 Task: Check the percentage active listings of barbeque in the last 5 years.
Action: Mouse moved to (739, 169)
Screenshot: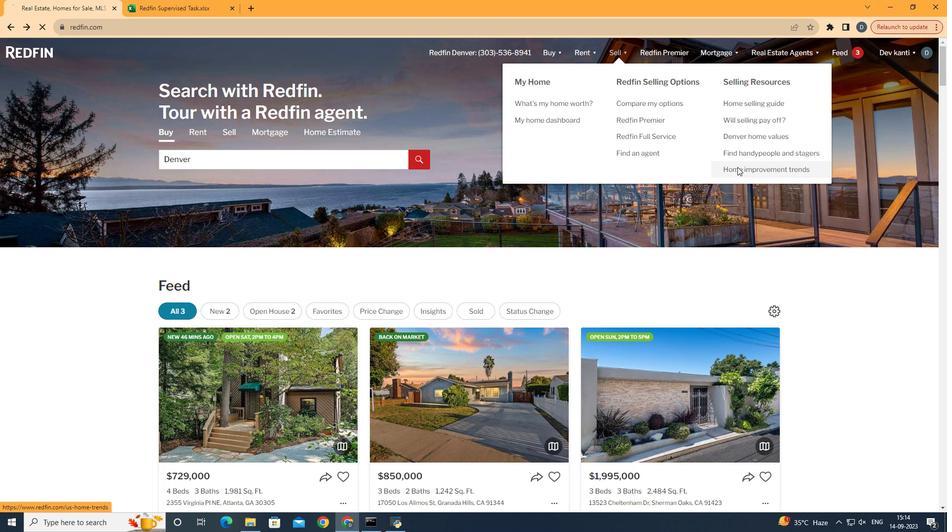 
Action: Mouse pressed left at (739, 169)
Screenshot: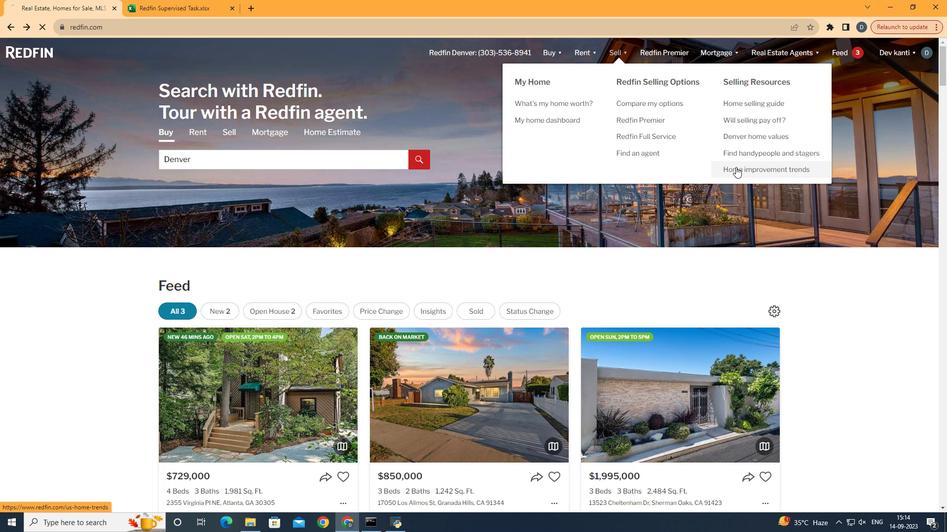 
Action: Mouse moved to (240, 190)
Screenshot: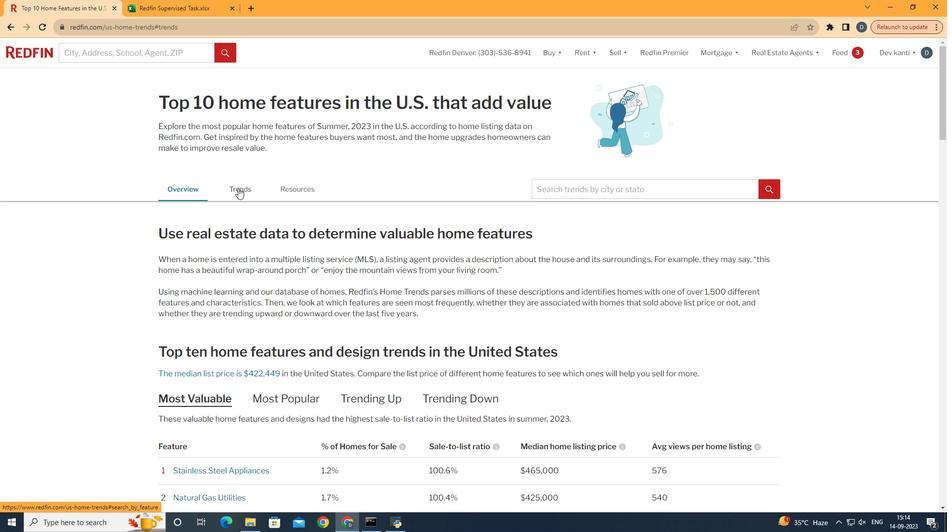
Action: Mouse pressed left at (240, 190)
Screenshot: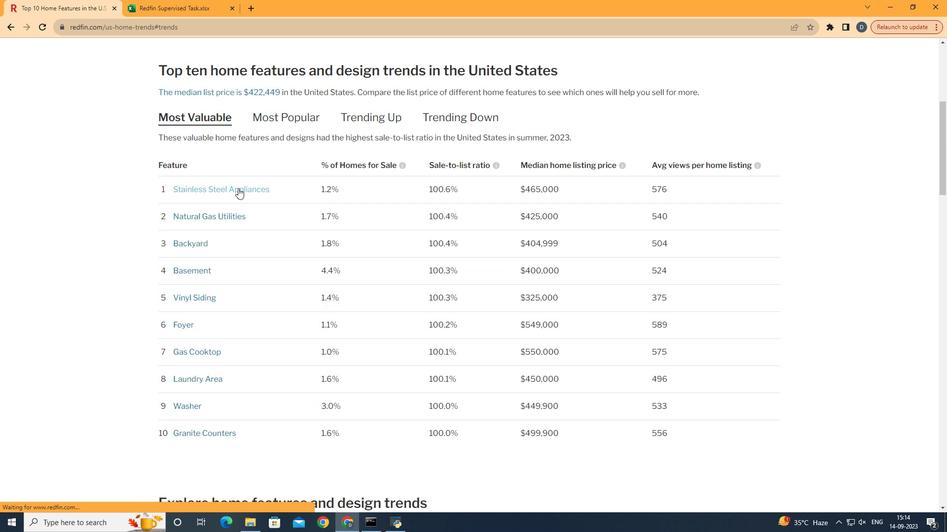 
Action: Mouse moved to (365, 389)
Screenshot: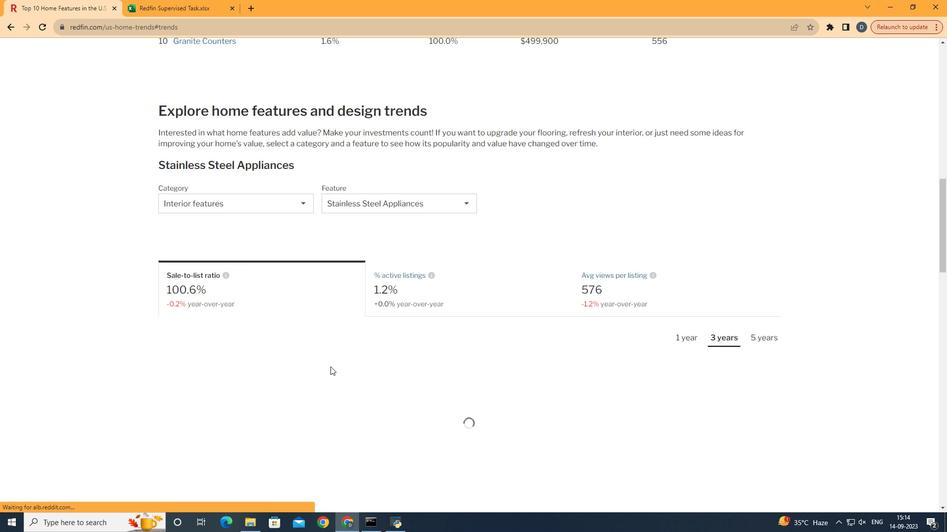 
Action: Mouse scrolled (365, 388) with delta (0, 0)
Screenshot: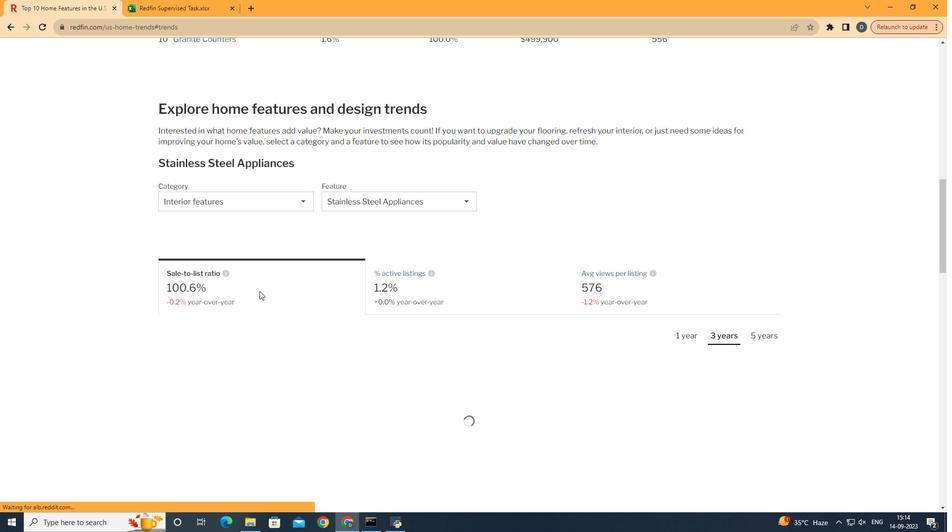 
Action: Mouse scrolled (365, 388) with delta (0, 0)
Screenshot: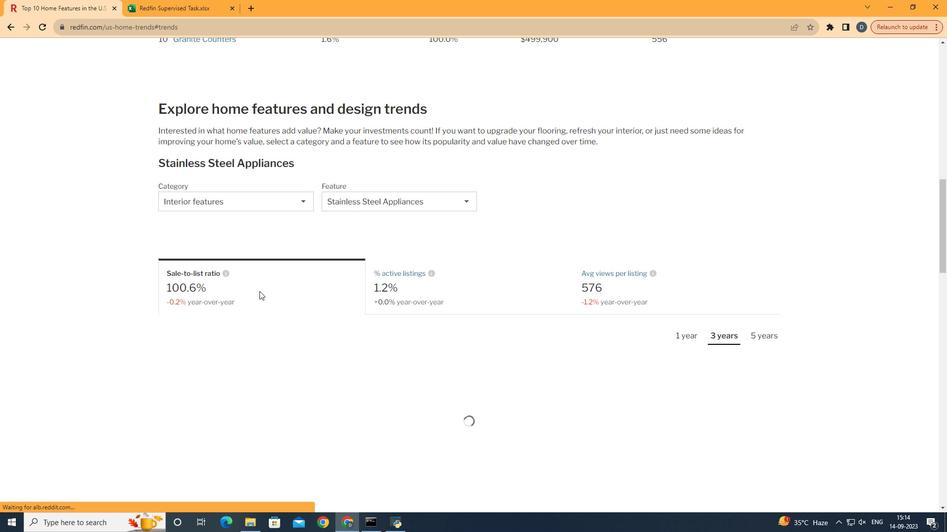 
Action: Mouse scrolled (365, 388) with delta (0, 0)
Screenshot: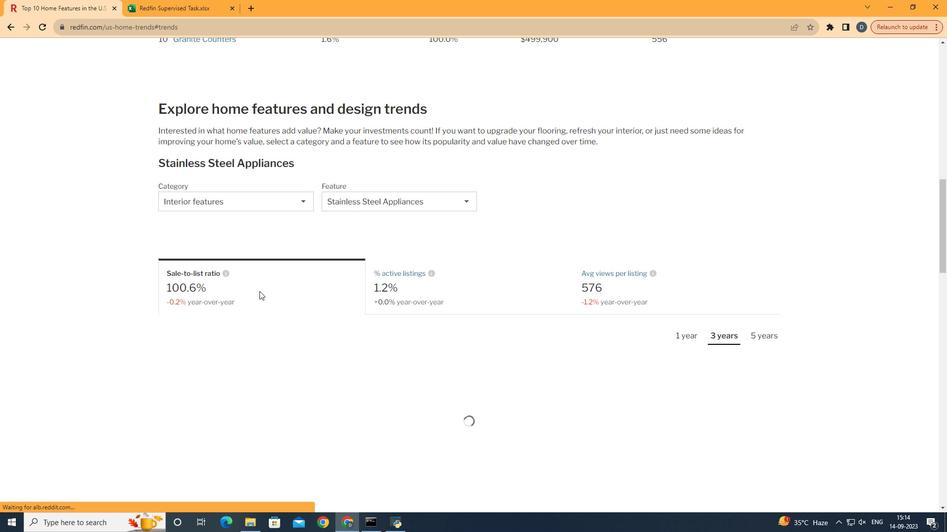 
Action: Mouse scrolled (365, 388) with delta (0, 0)
Screenshot: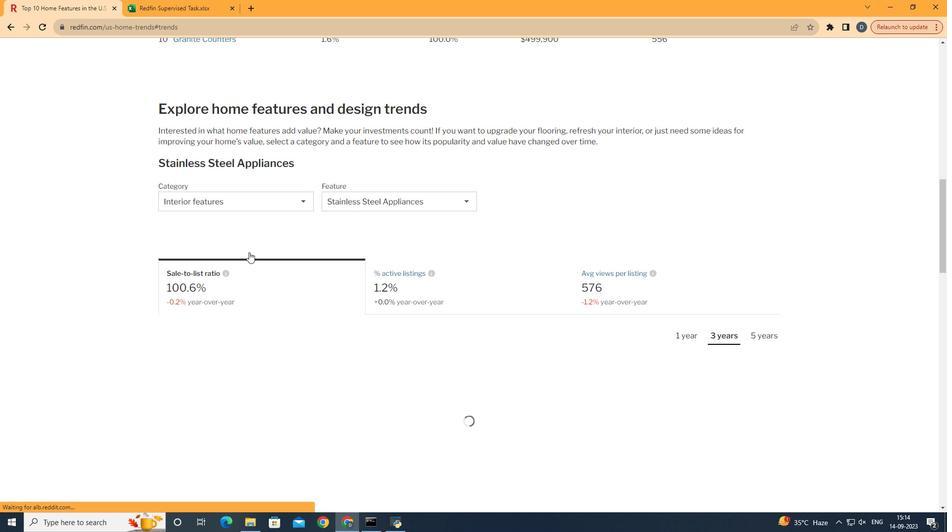 
Action: Mouse scrolled (365, 388) with delta (0, 0)
Screenshot: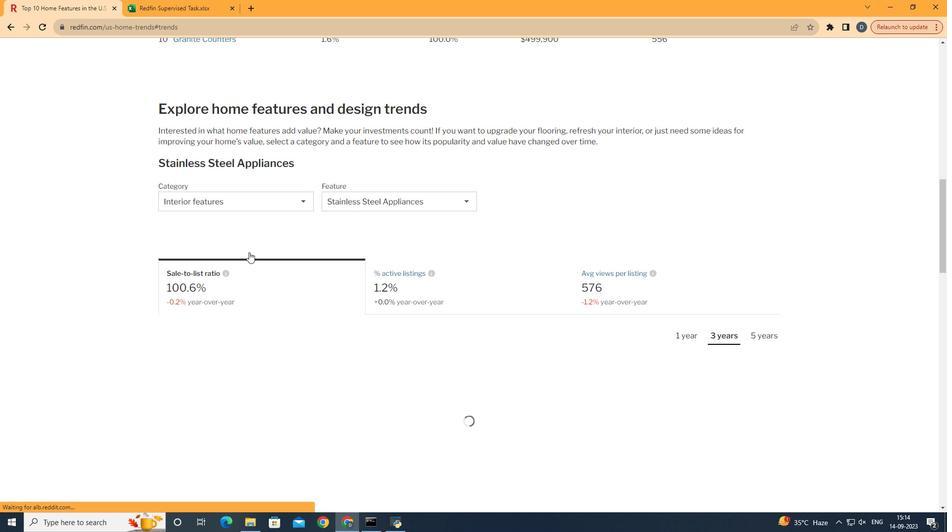 
Action: Mouse scrolled (365, 388) with delta (0, 0)
Screenshot: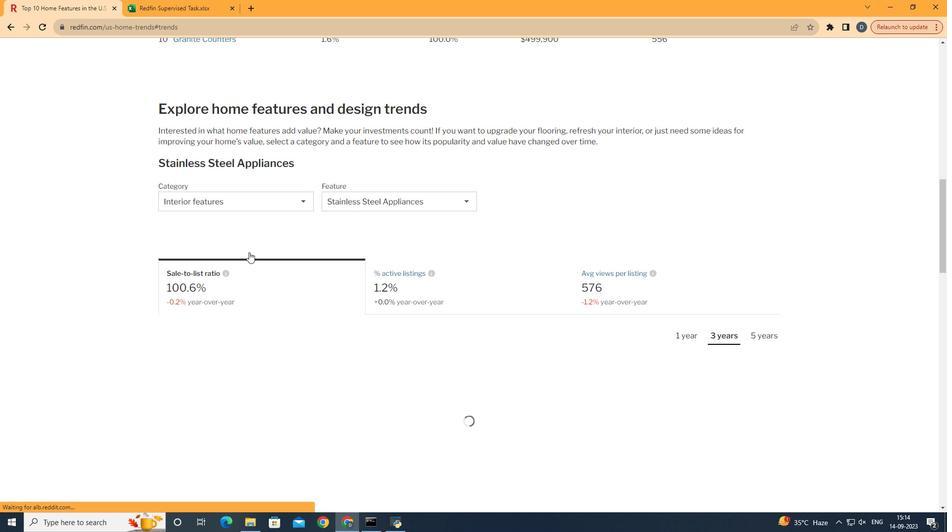 
Action: Mouse scrolled (365, 388) with delta (0, 0)
Screenshot: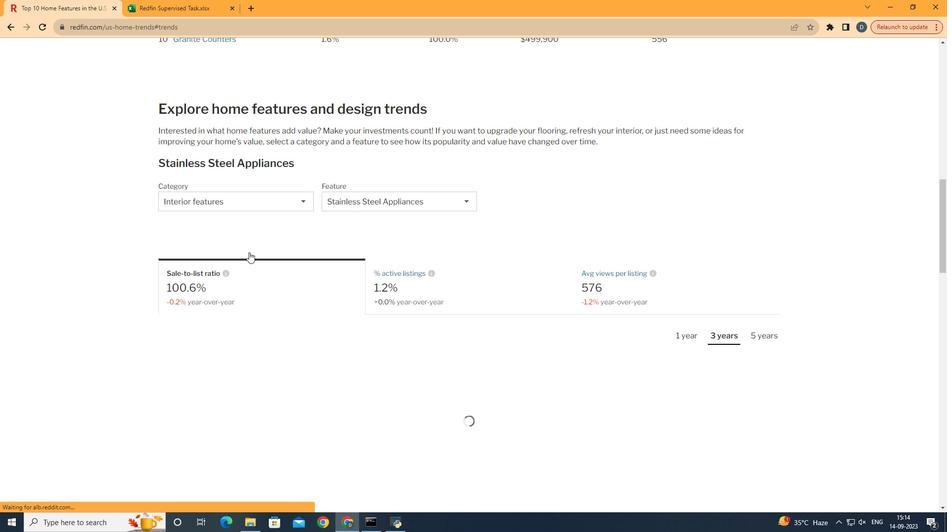 
Action: Mouse scrolled (365, 388) with delta (0, 0)
Screenshot: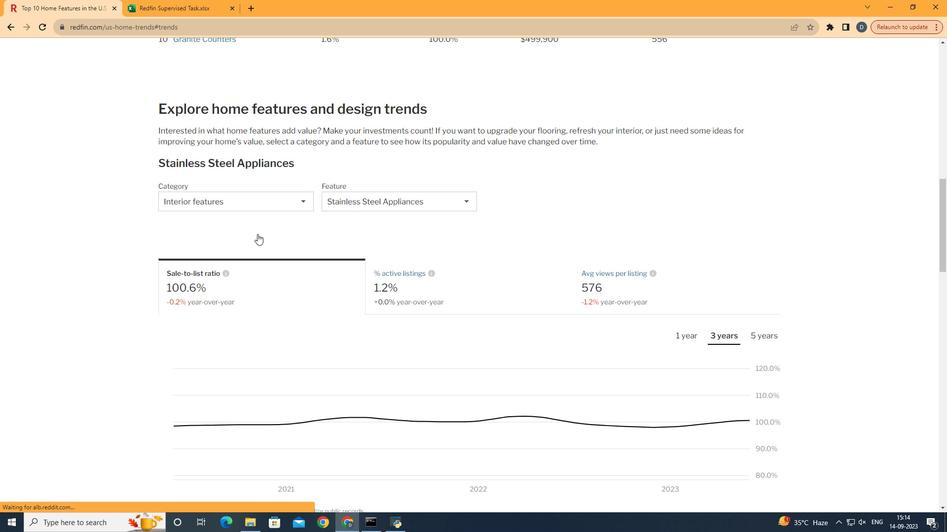 
Action: Mouse moved to (274, 211)
Screenshot: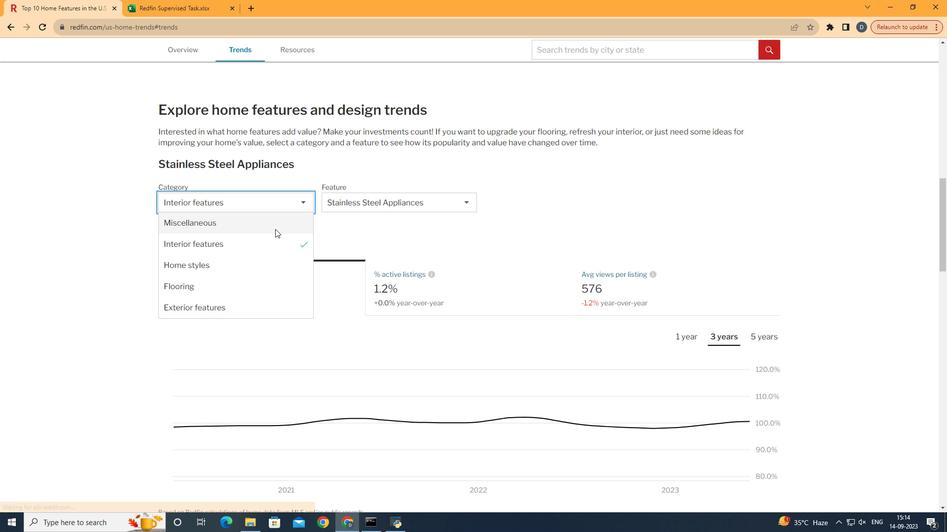 
Action: Mouse pressed left at (274, 211)
Screenshot: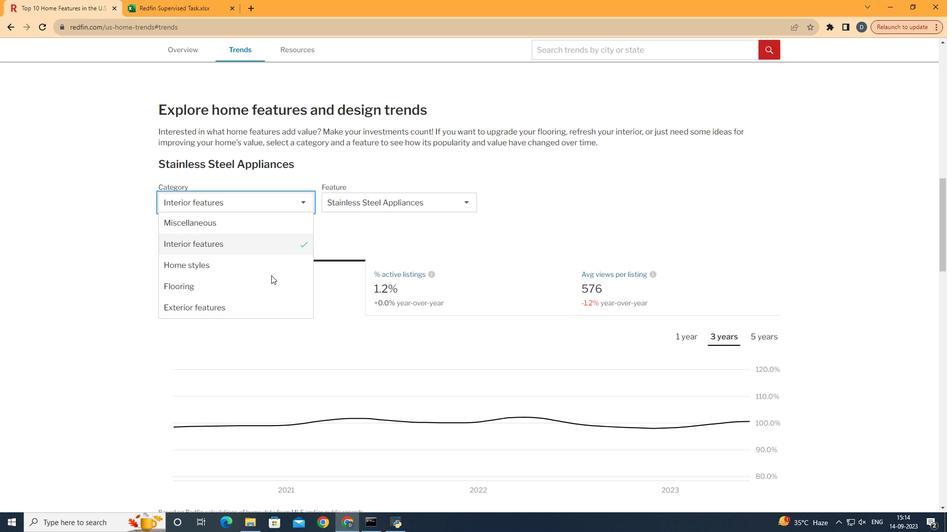 
Action: Mouse moved to (280, 300)
Screenshot: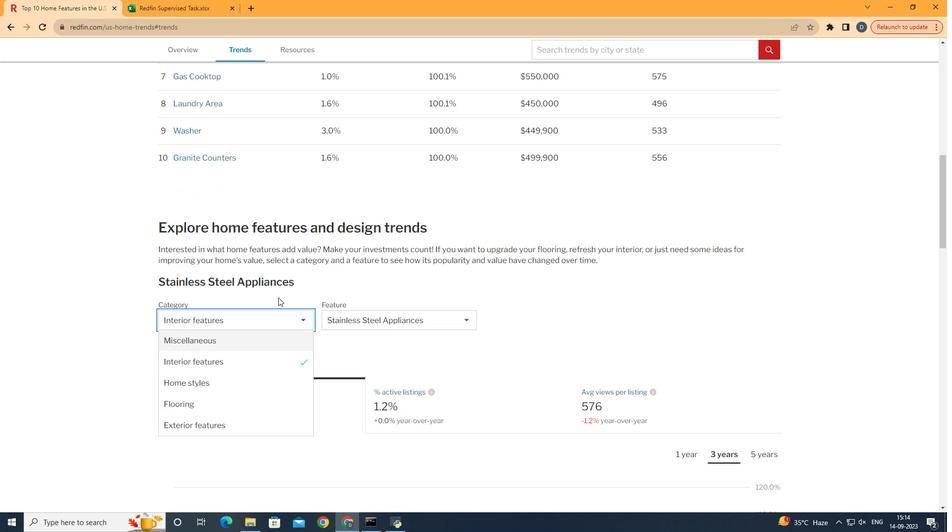 
Action: Mouse scrolled (280, 300) with delta (0, 0)
Screenshot: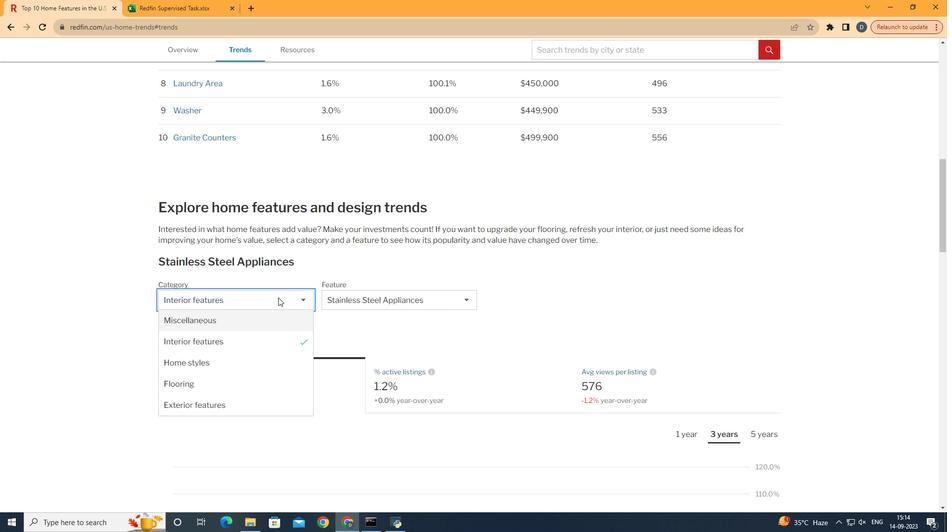 
Action: Mouse scrolled (280, 300) with delta (0, 0)
Screenshot: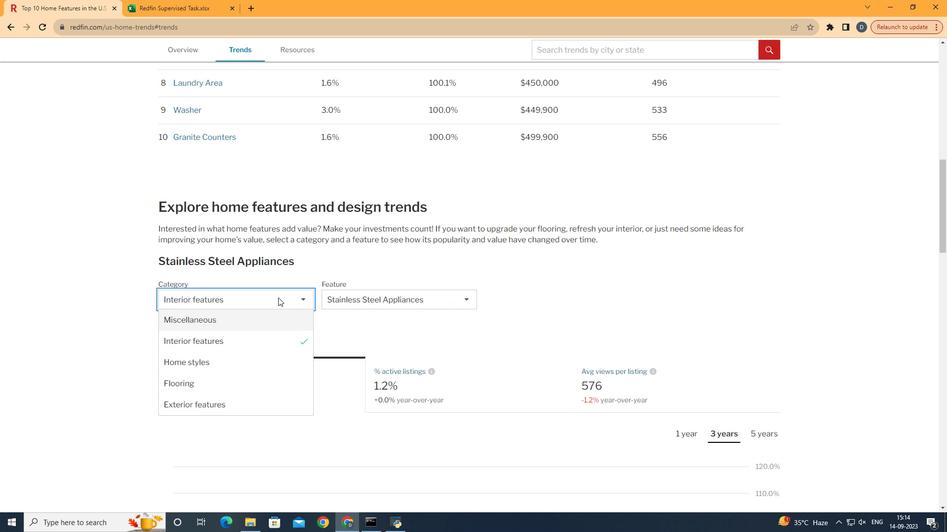 
Action: Mouse scrolled (280, 300) with delta (0, 0)
Screenshot: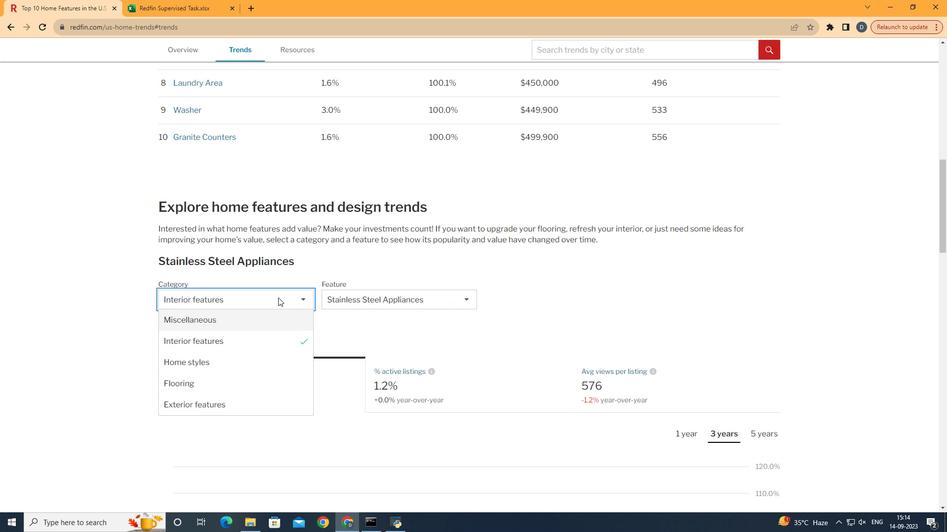 
Action: Mouse scrolled (280, 300) with delta (0, 0)
Screenshot: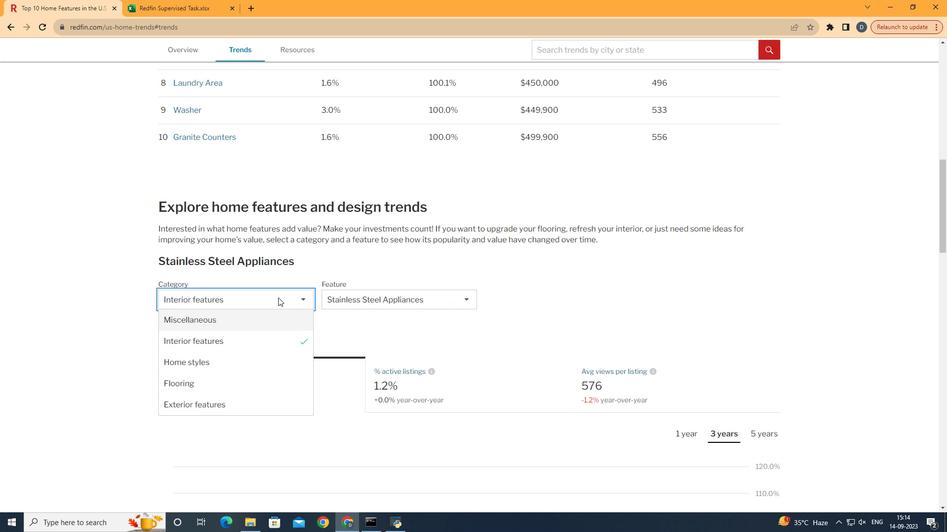 
Action: Mouse scrolled (280, 300) with delta (0, 0)
Screenshot: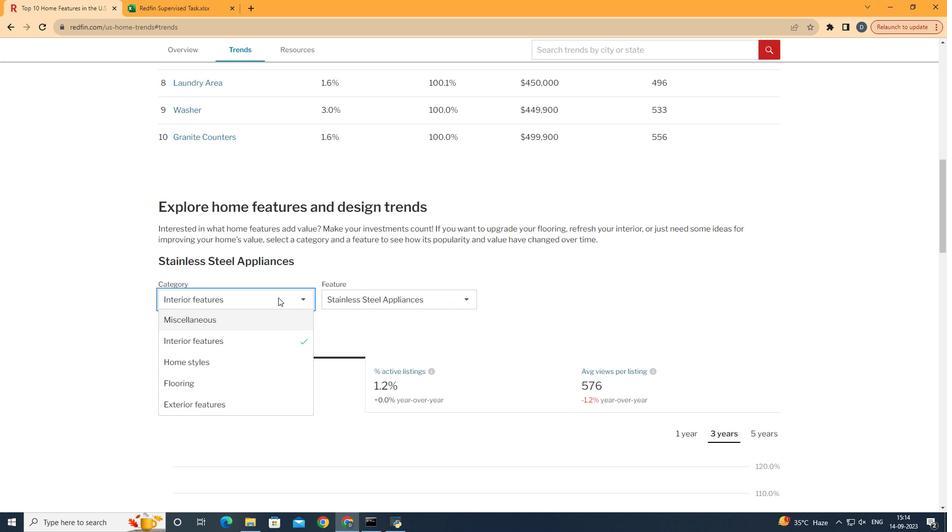 
Action: Mouse scrolled (280, 300) with delta (0, 0)
Screenshot: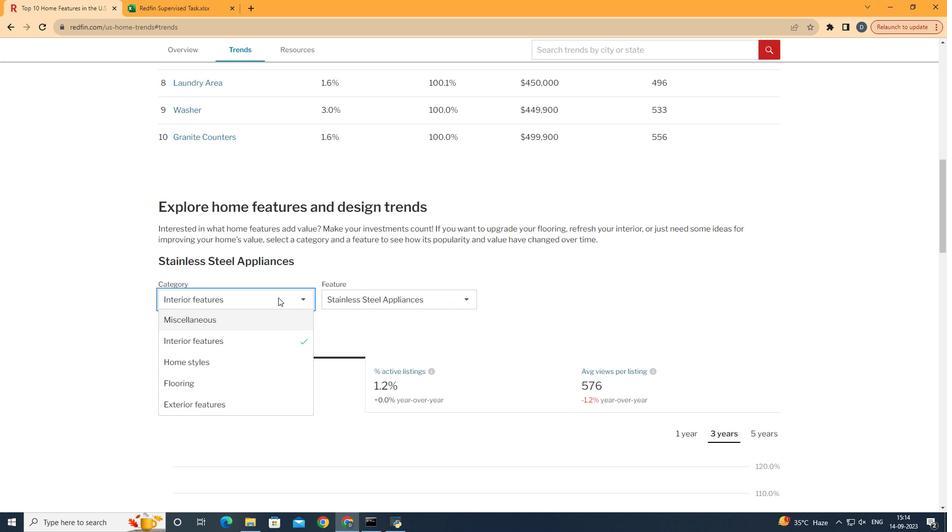
Action: Mouse moved to (280, 300)
Screenshot: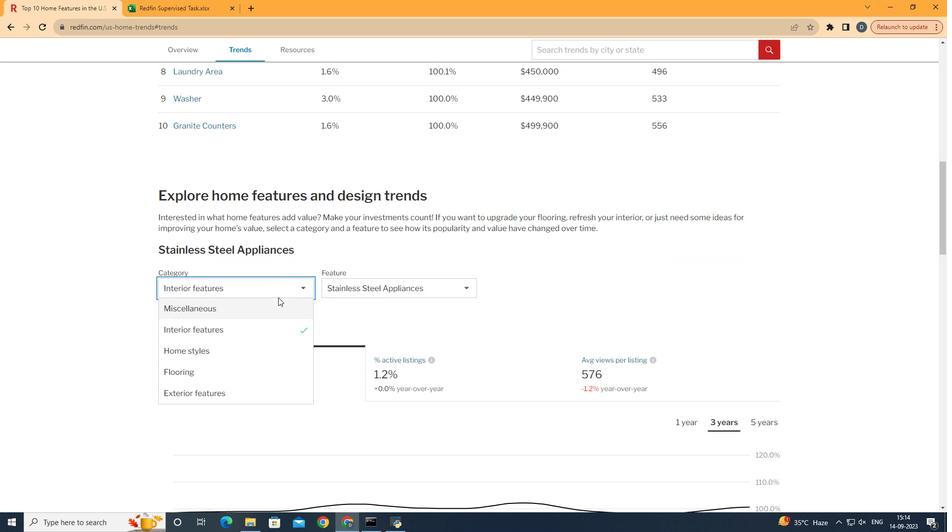 
Action: Mouse scrolled (280, 299) with delta (0, 0)
Screenshot: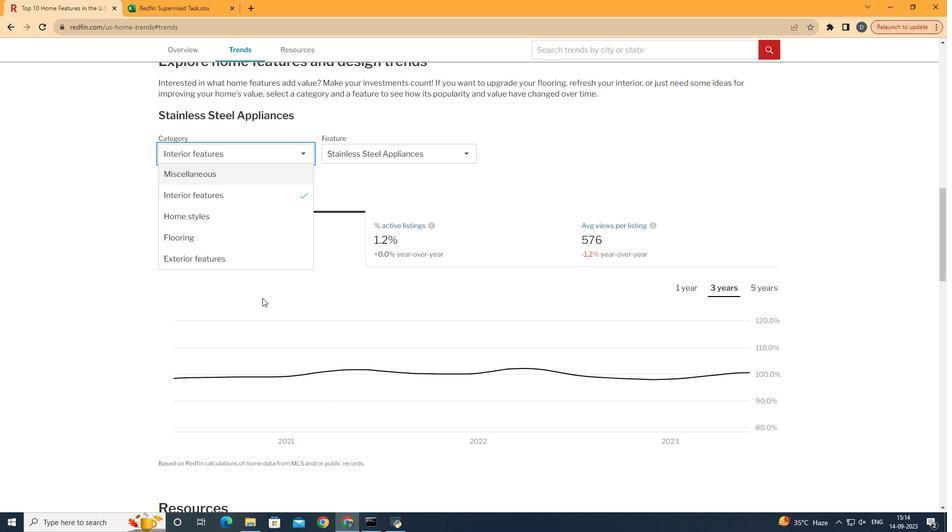 
Action: Mouse scrolled (280, 299) with delta (0, 0)
Screenshot: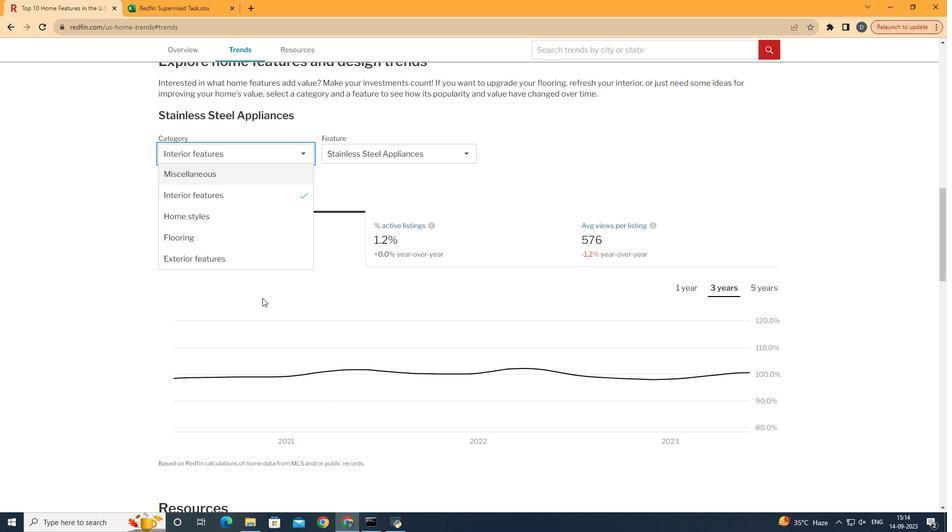 
Action: Mouse scrolled (280, 299) with delta (0, 0)
Screenshot: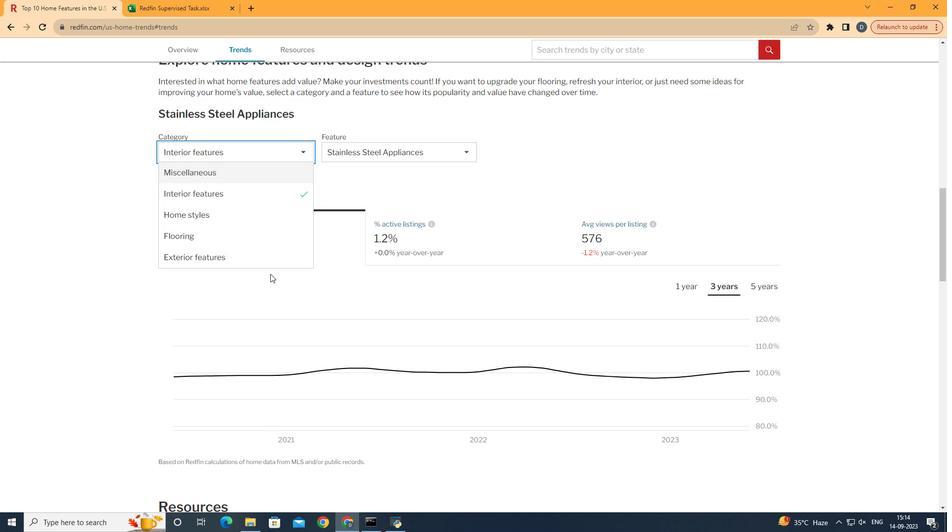 
Action: Mouse moved to (293, 251)
Screenshot: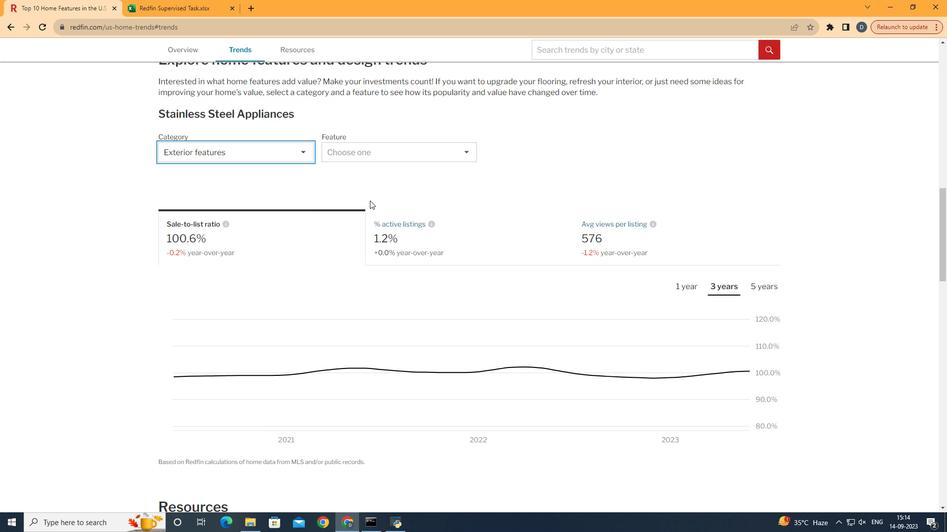 
Action: Mouse pressed left at (293, 251)
Screenshot: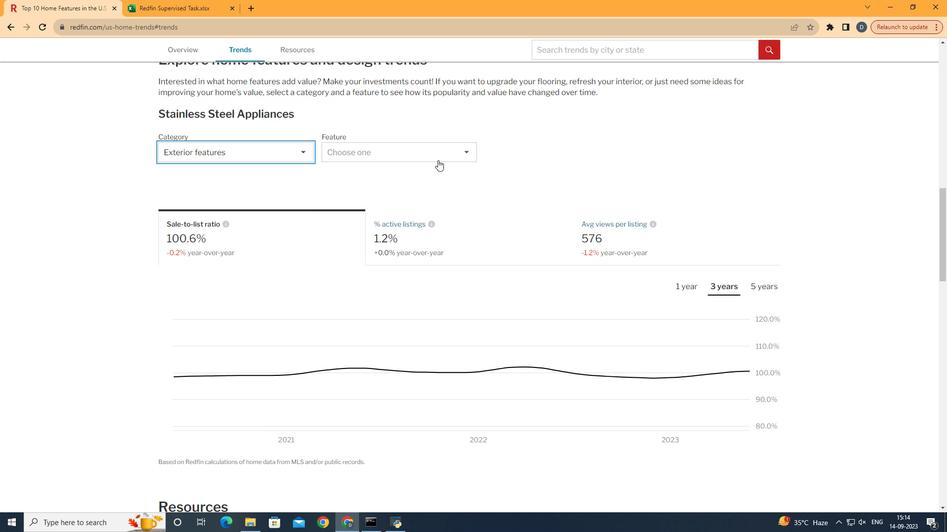 
Action: Mouse moved to (452, 146)
Screenshot: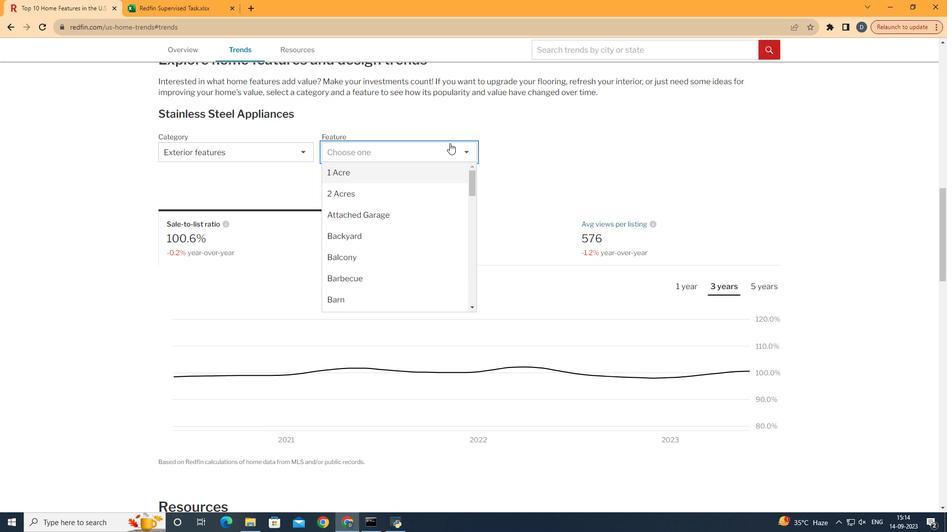 
Action: Mouse pressed left at (452, 146)
Screenshot: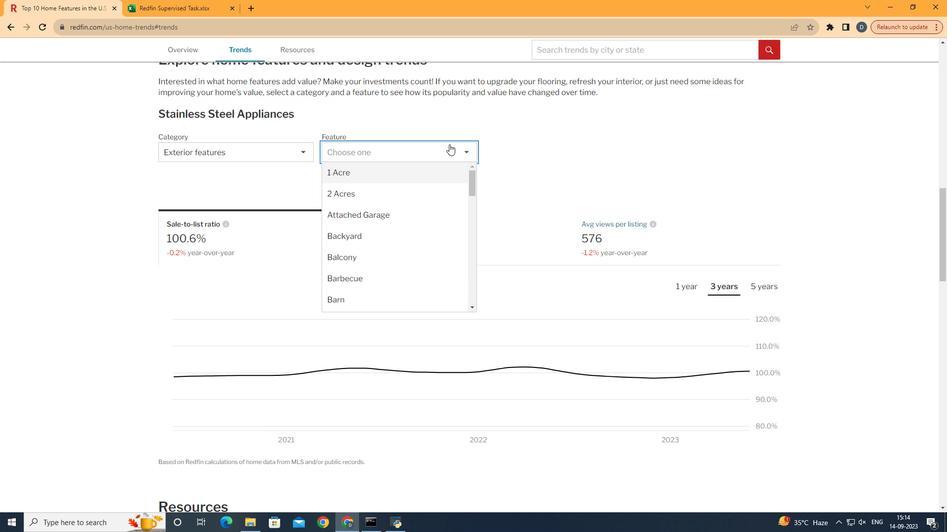 
Action: Mouse moved to (408, 284)
Screenshot: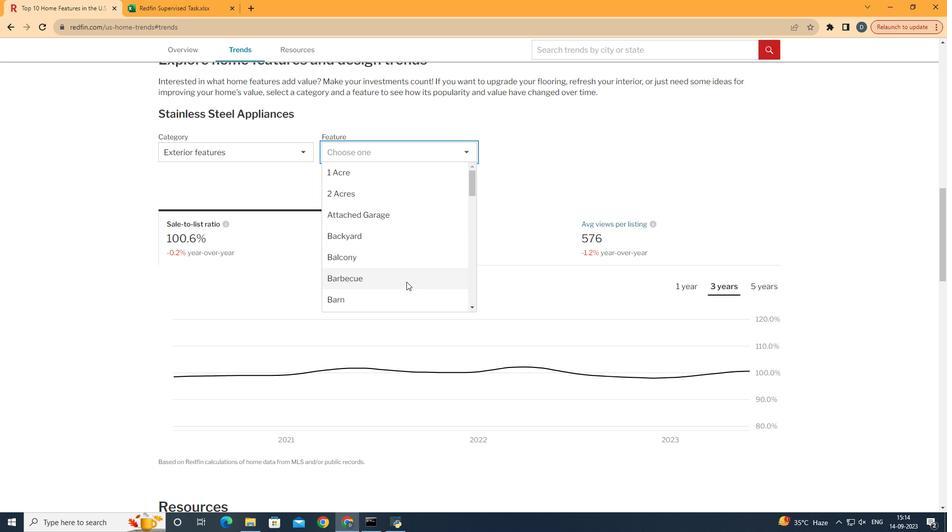 
Action: Mouse pressed left at (408, 284)
Screenshot: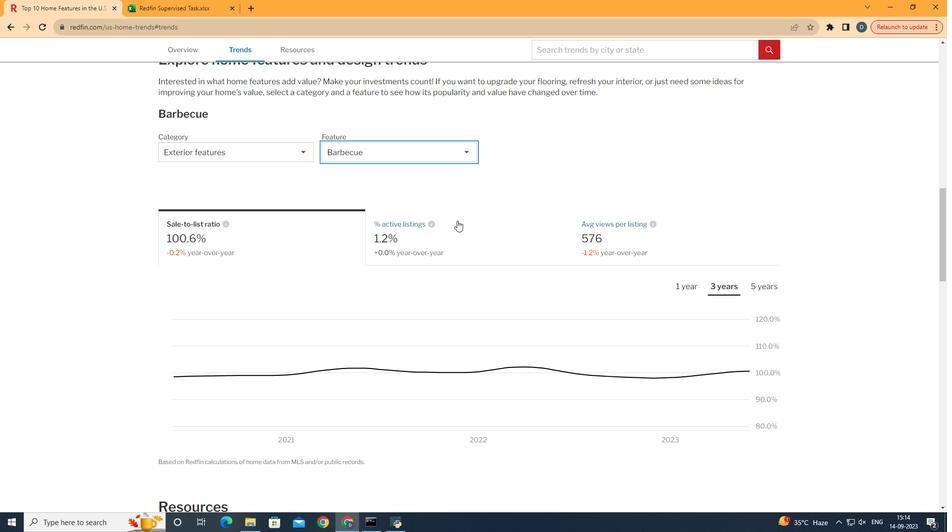 
Action: Mouse moved to (490, 249)
Screenshot: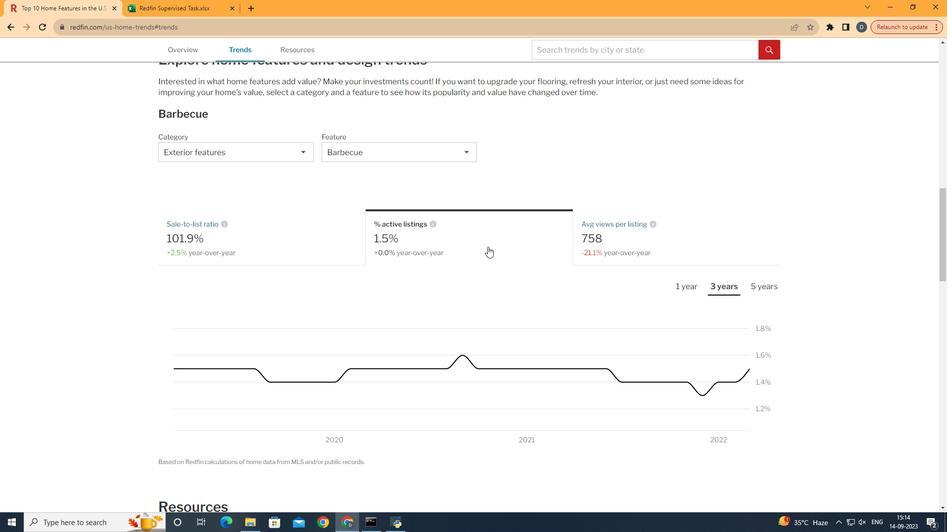 
Action: Mouse pressed left at (490, 249)
Screenshot: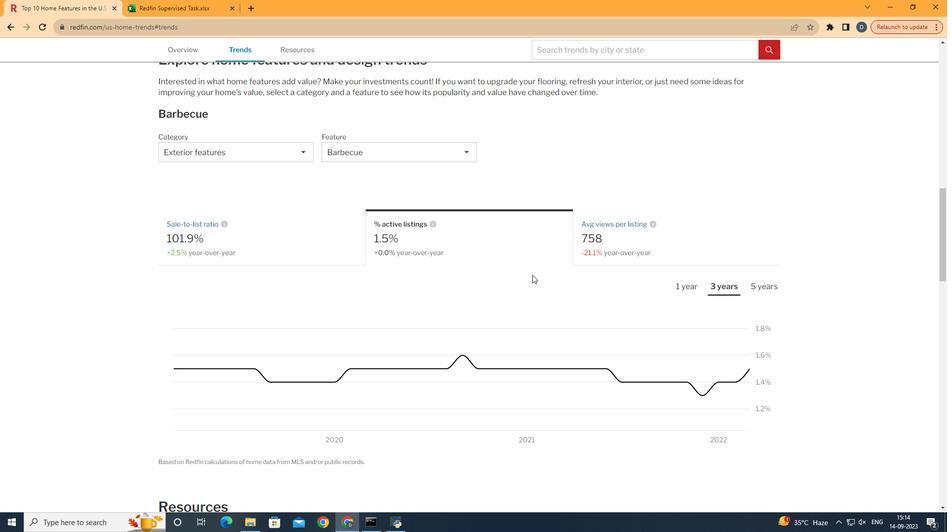
Action: Mouse moved to (770, 286)
Screenshot: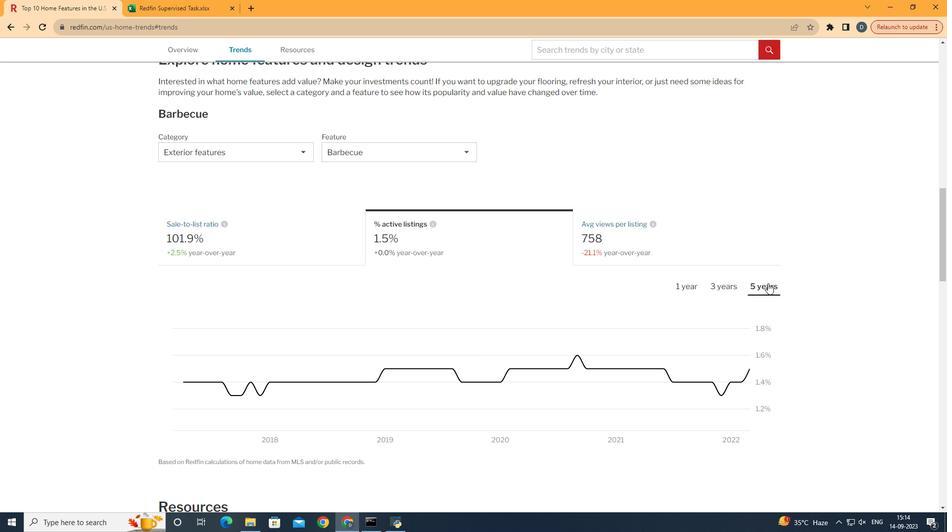 
Action: Mouse pressed left at (770, 286)
Screenshot: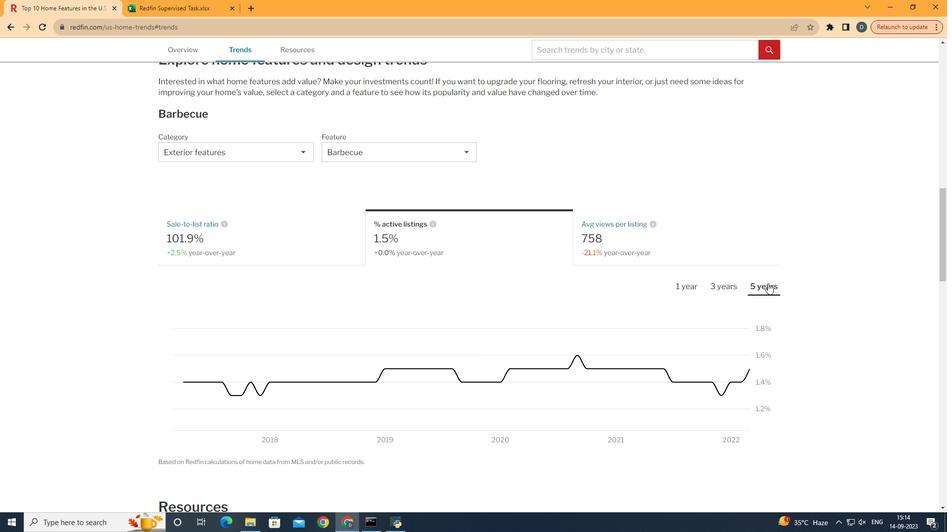 
Action: Mouse moved to (770, 286)
Screenshot: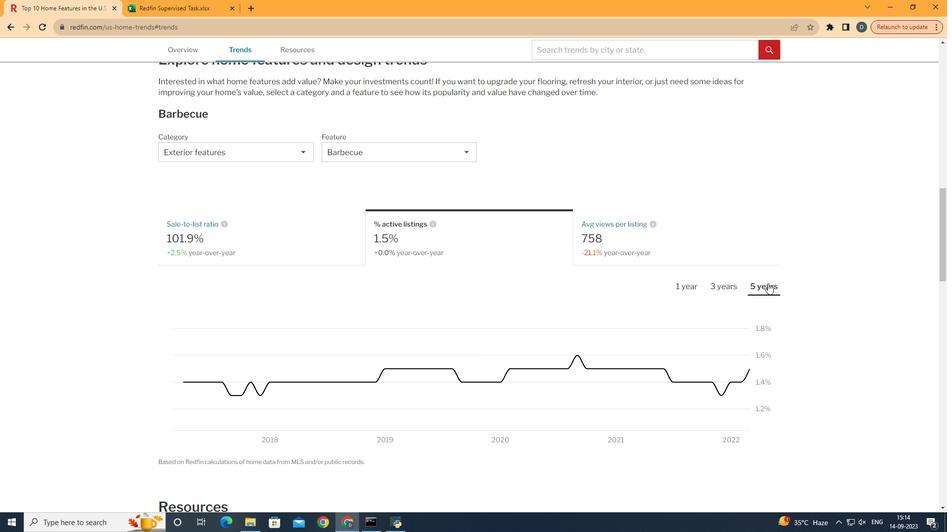 
